 Task: Select selection in the editor renders whitespace.
Action: Mouse moved to (15, 550)
Screenshot: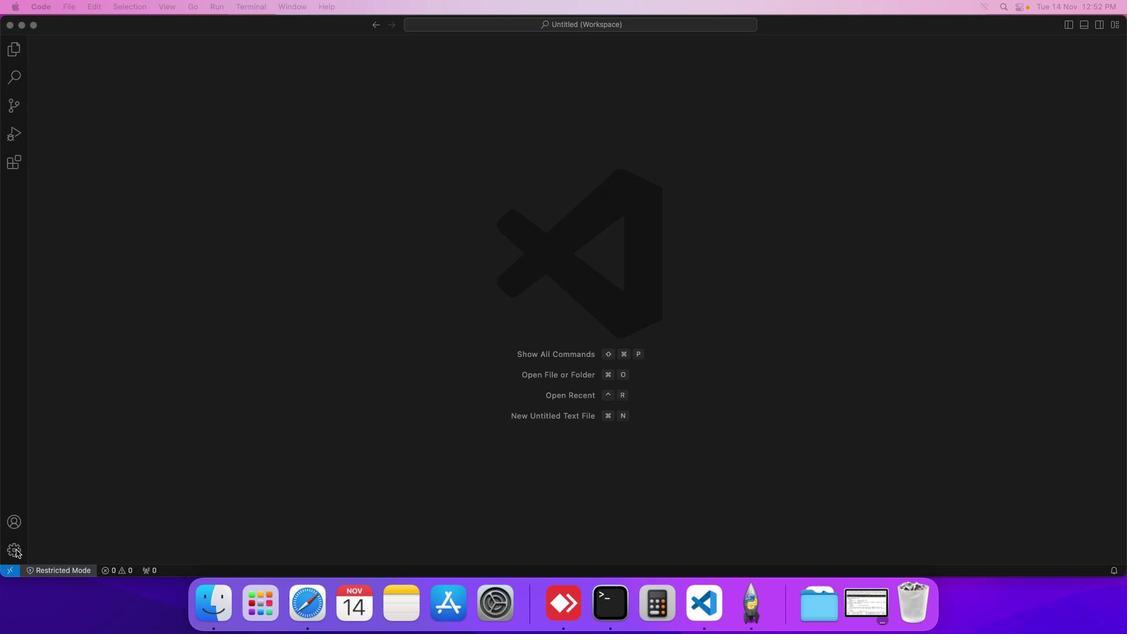
Action: Mouse pressed left at (15, 550)
Screenshot: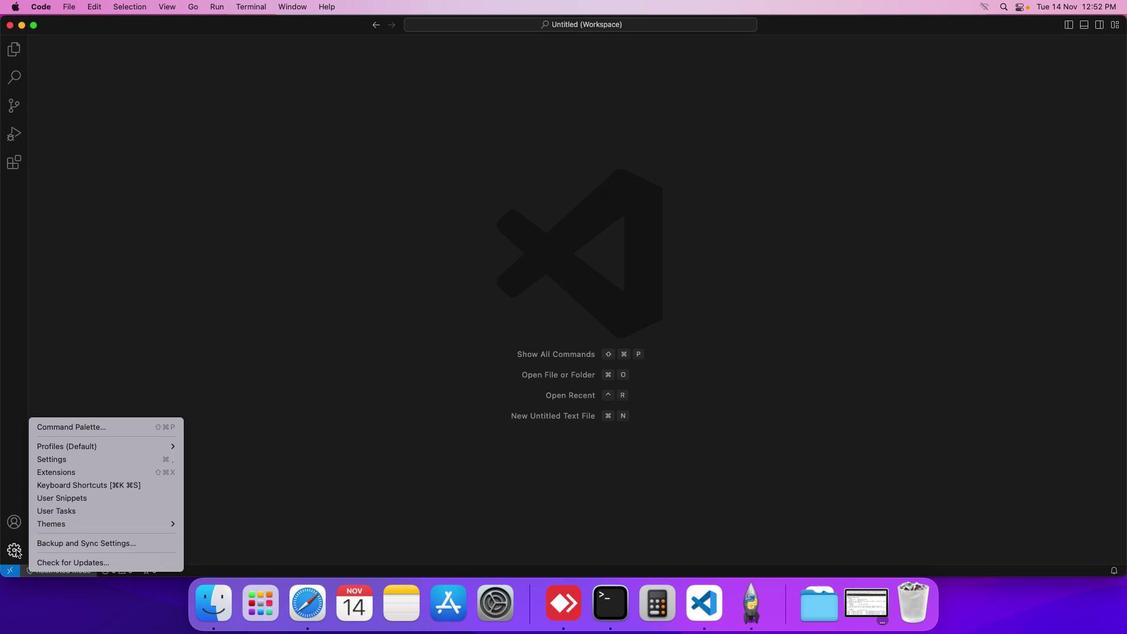 
Action: Mouse moved to (61, 456)
Screenshot: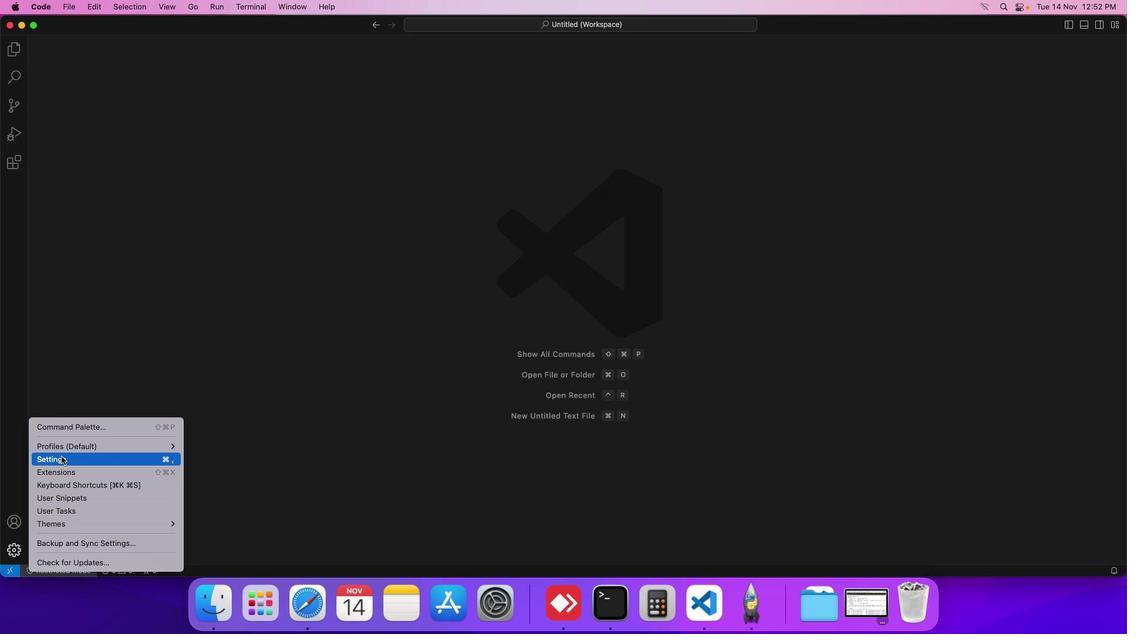 
Action: Mouse pressed left at (61, 456)
Screenshot: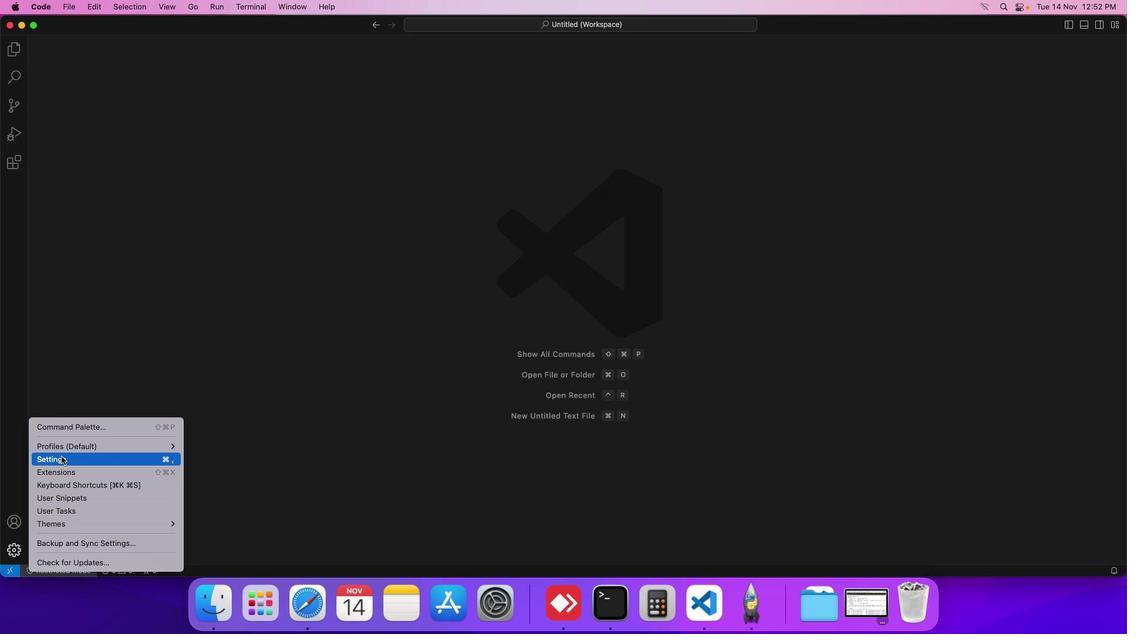 
Action: Mouse moved to (293, 96)
Screenshot: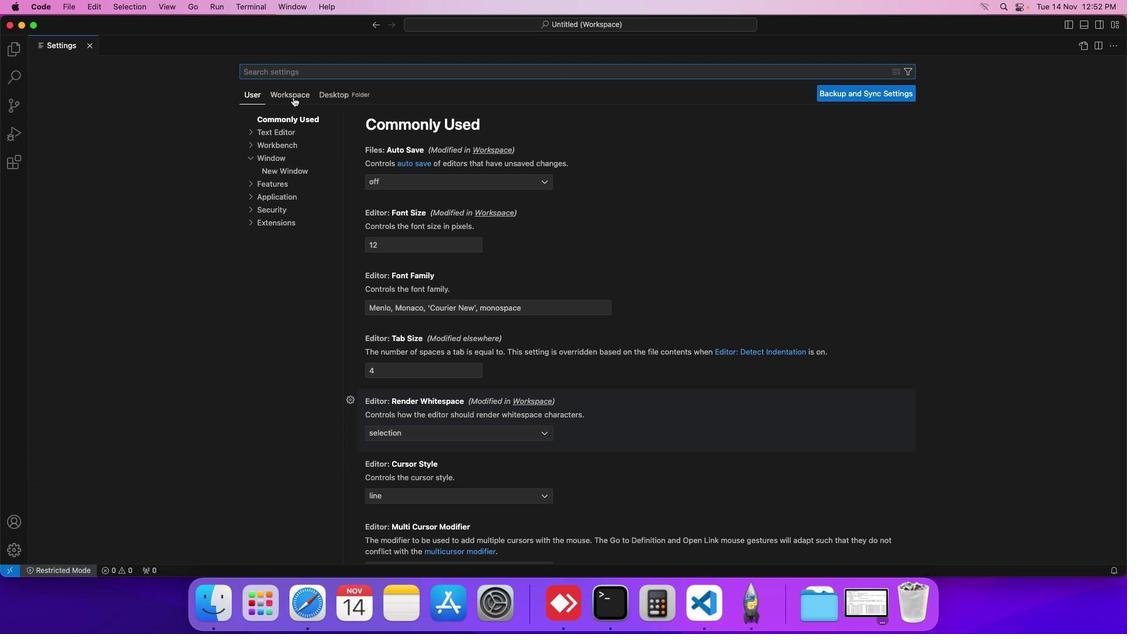 
Action: Mouse pressed left at (293, 96)
Screenshot: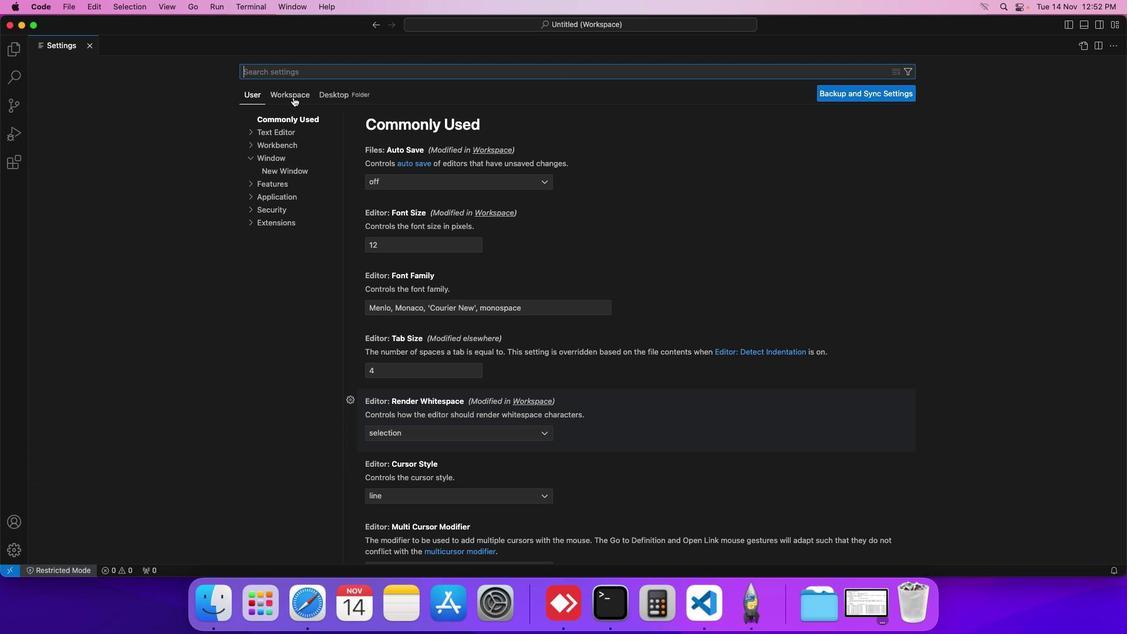 
Action: Mouse moved to (438, 438)
Screenshot: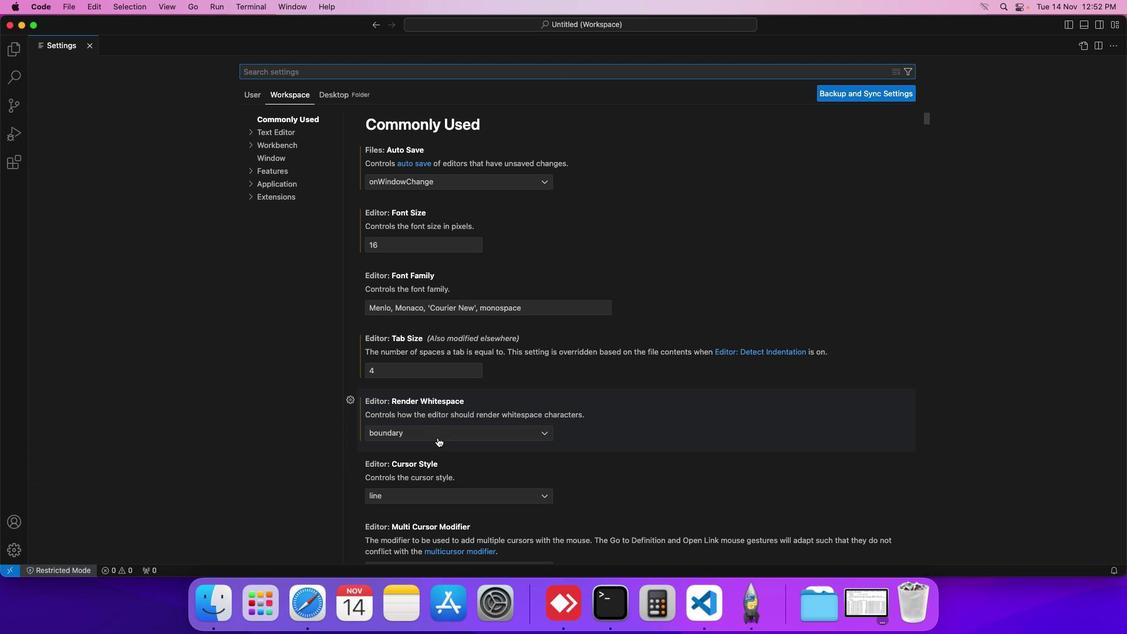 
Action: Mouse pressed left at (438, 438)
Screenshot: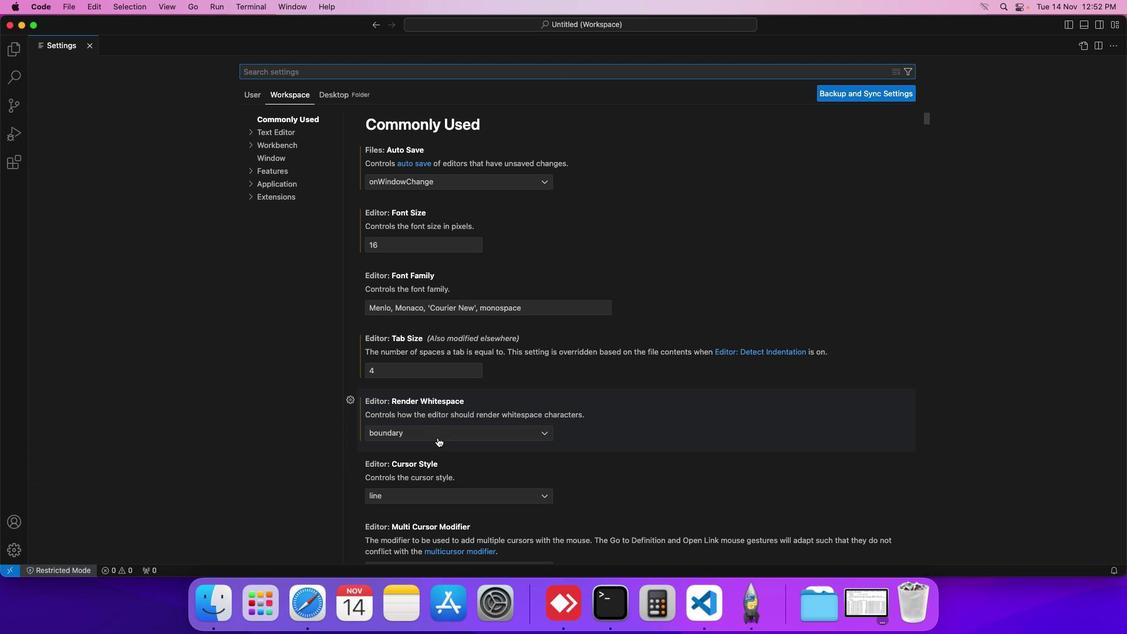 
Action: Mouse moved to (395, 469)
Screenshot: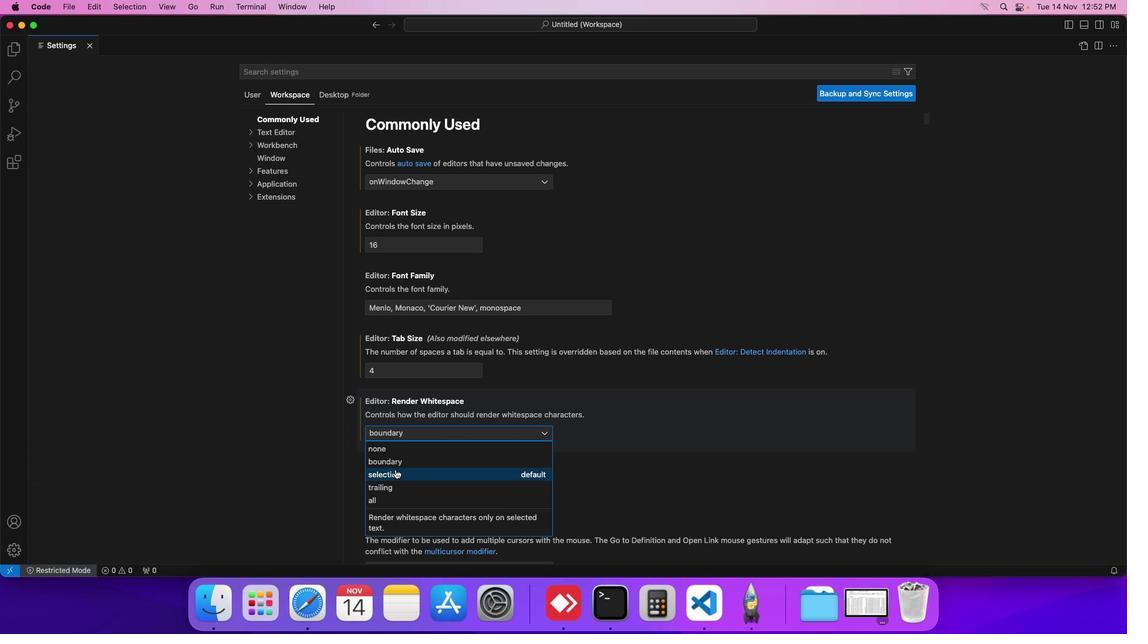 
Action: Mouse pressed left at (395, 469)
Screenshot: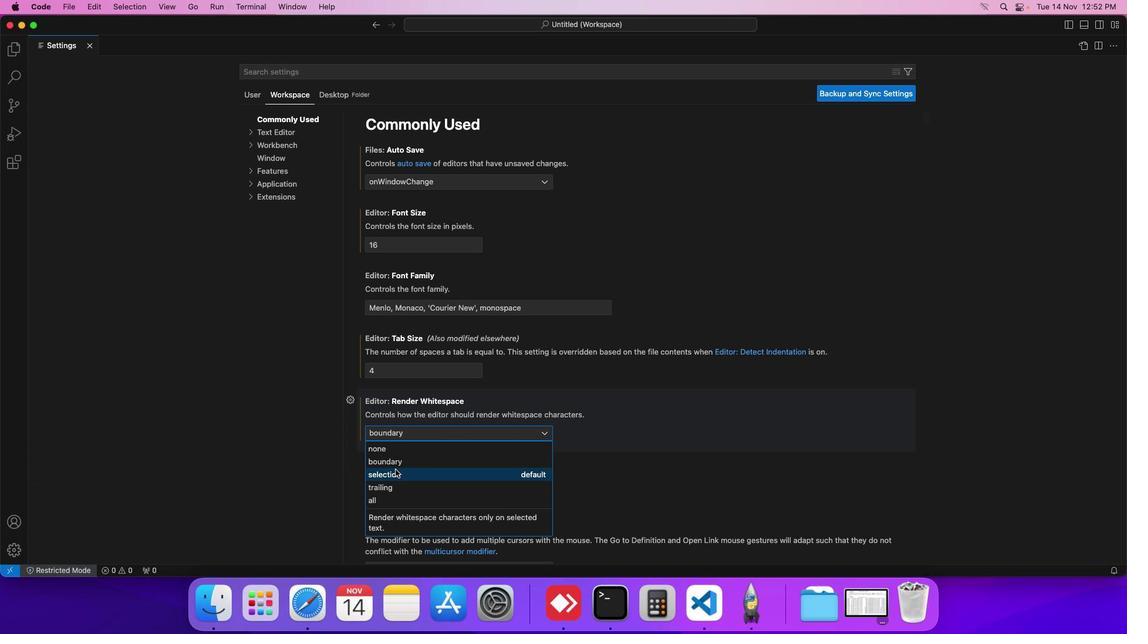 
Action: Mouse moved to (411, 445)
Screenshot: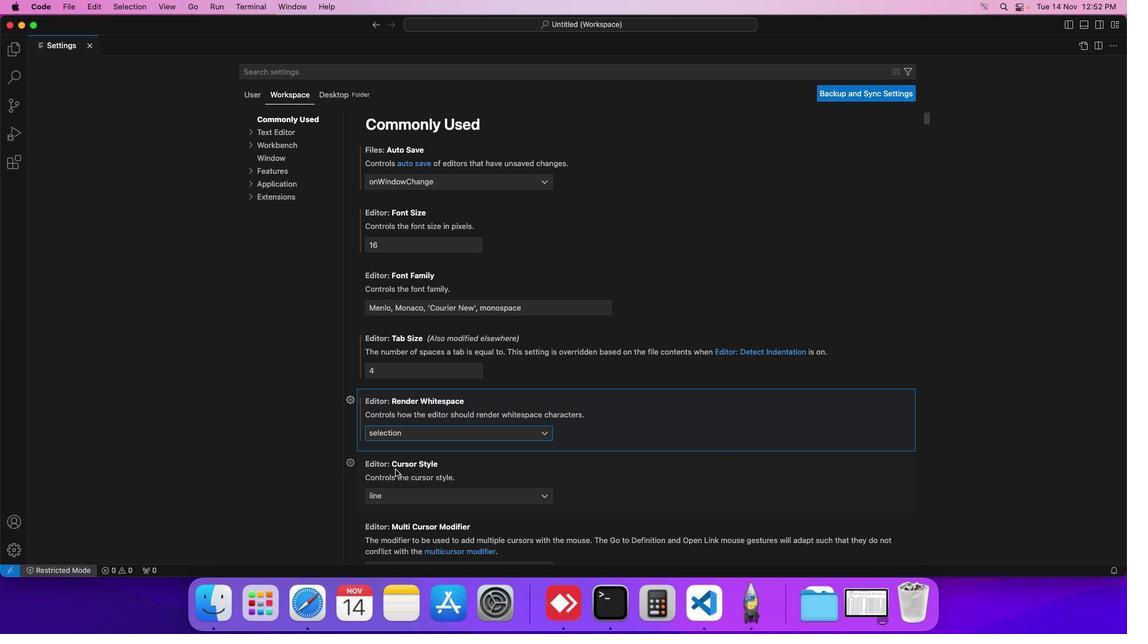 
